 Task: Check the average views per listing of community pool in the last 3 years.
Action: Mouse moved to (879, 207)
Screenshot: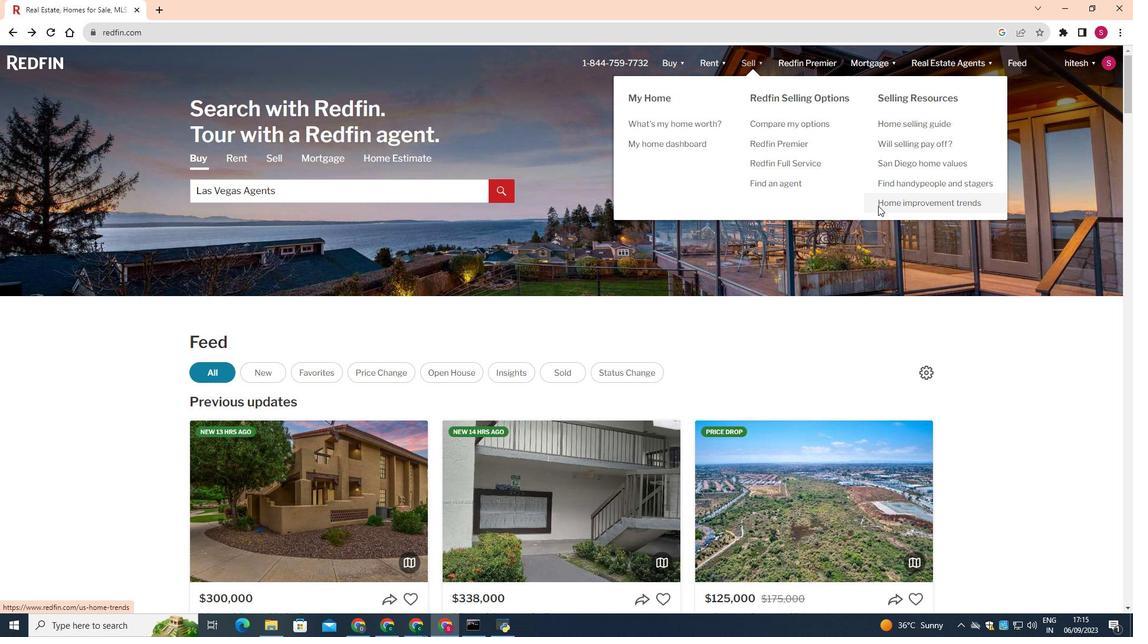 
Action: Mouse pressed left at (879, 207)
Screenshot: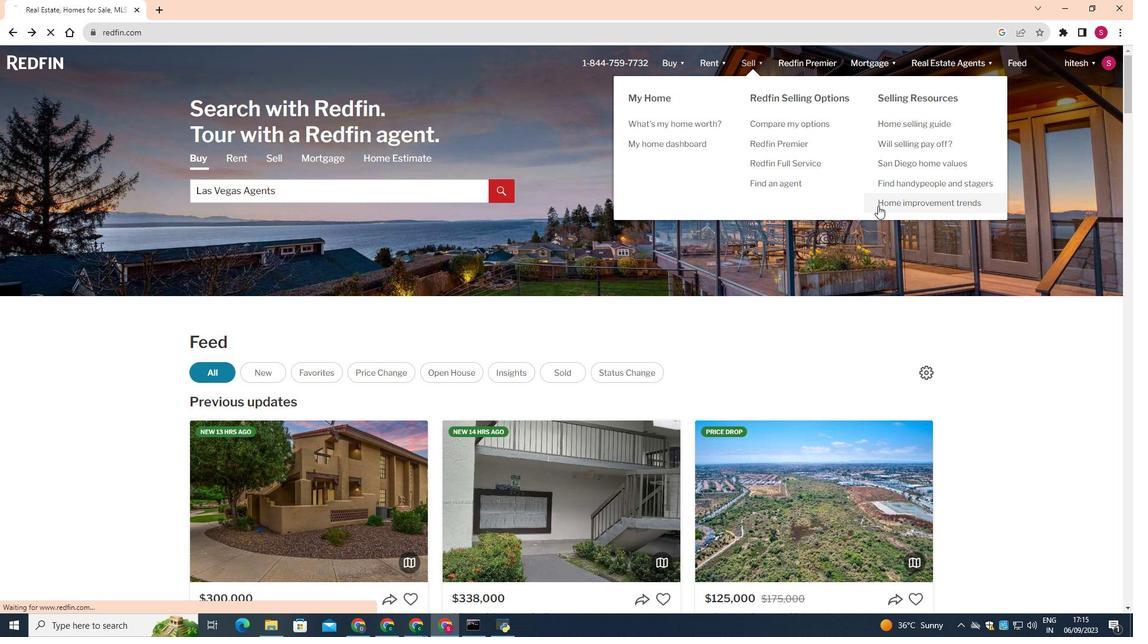 
Action: Mouse moved to (611, 384)
Screenshot: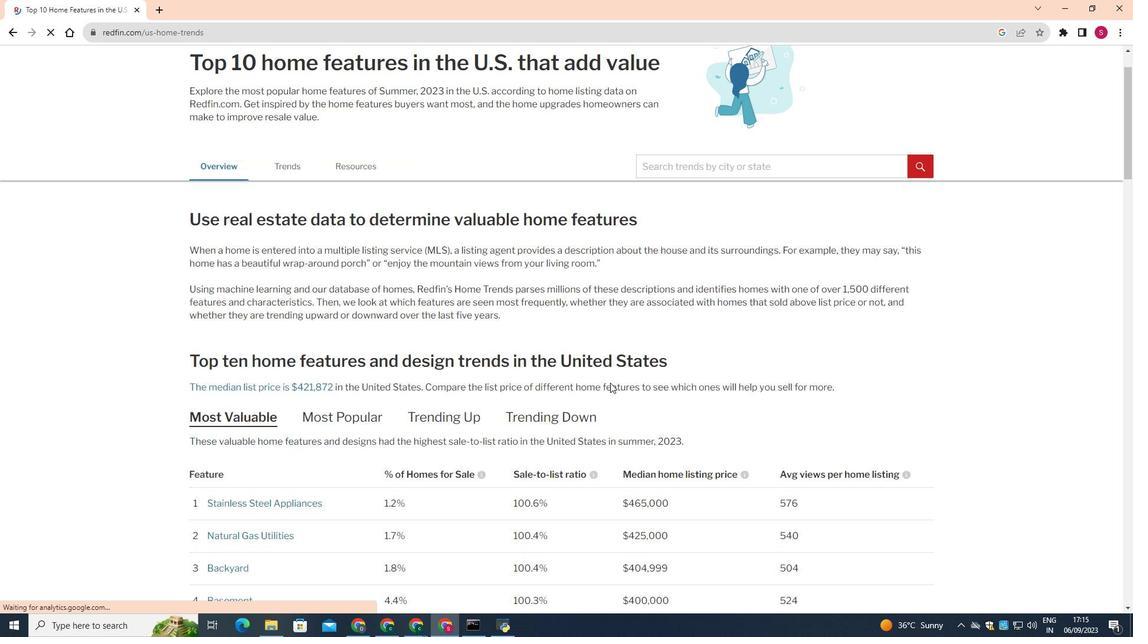 
Action: Mouse scrolled (611, 383) with delta (0, 0)
Screenshot: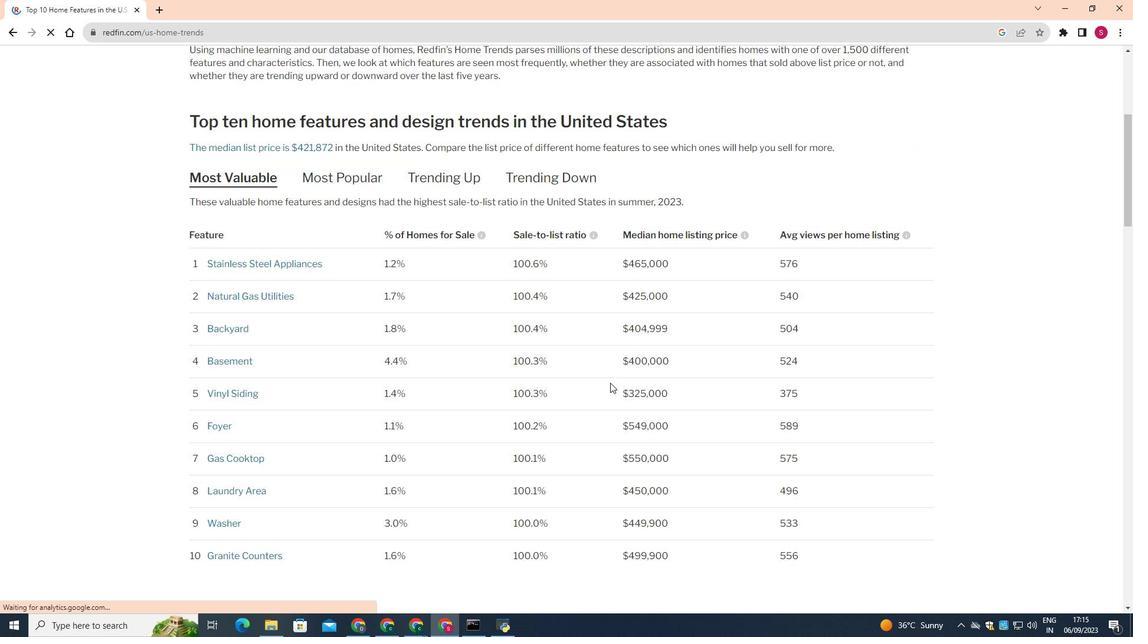 
Action: Mouse scrolled (611, 383) with delta (0, 0)
Screenshot: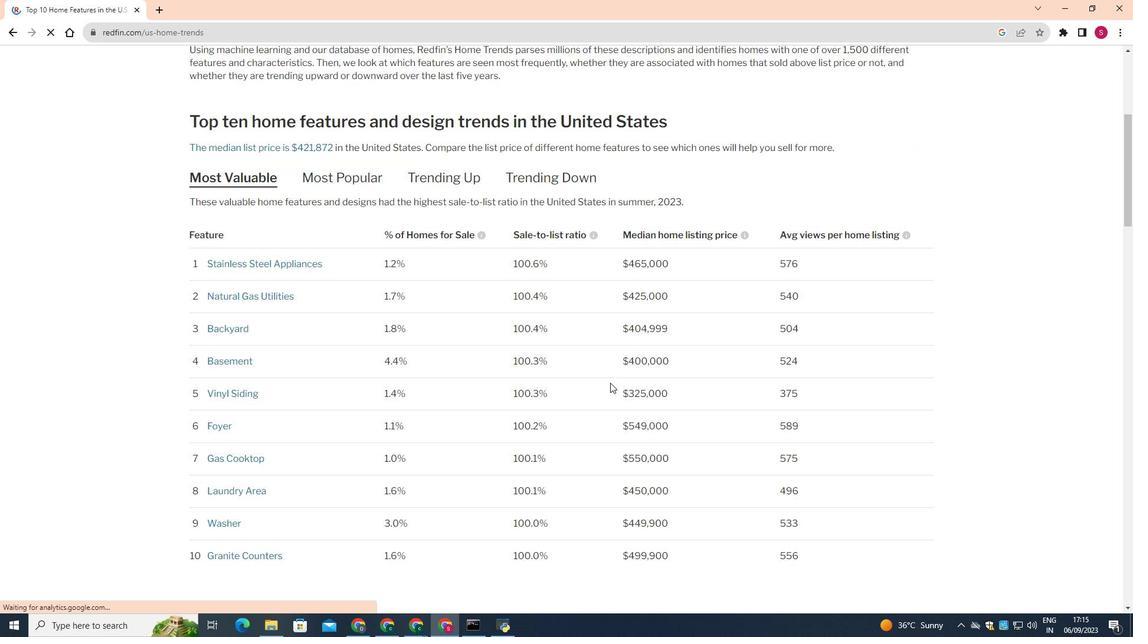 
Action: Mouse scrolled (611, 383) with delta (0, 0)
Screenshot: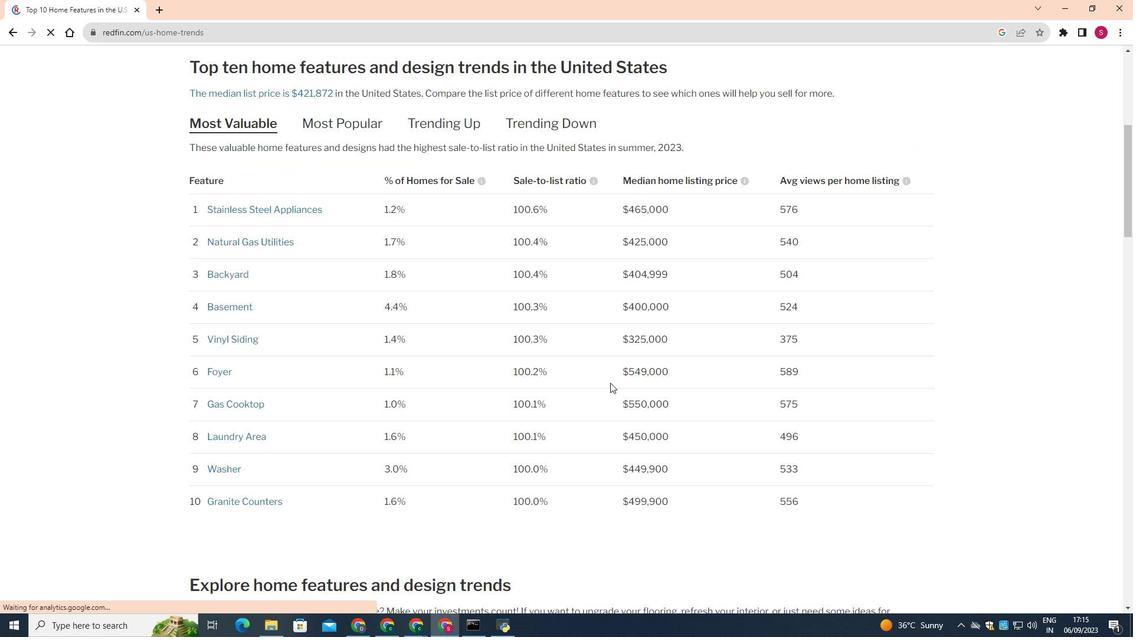 
Action: Mouse scrolled (611, 383) with delta (0, 0)
Screenshot: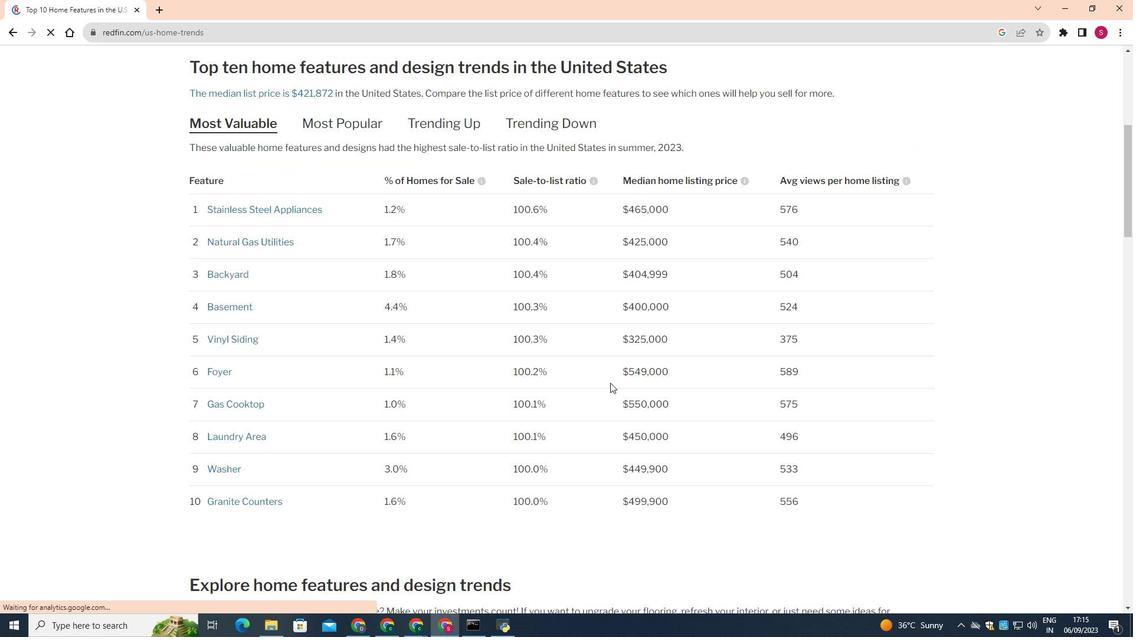 
Action: Mouse scrolled (611, 383) with delta (0, 0)
Screenshot: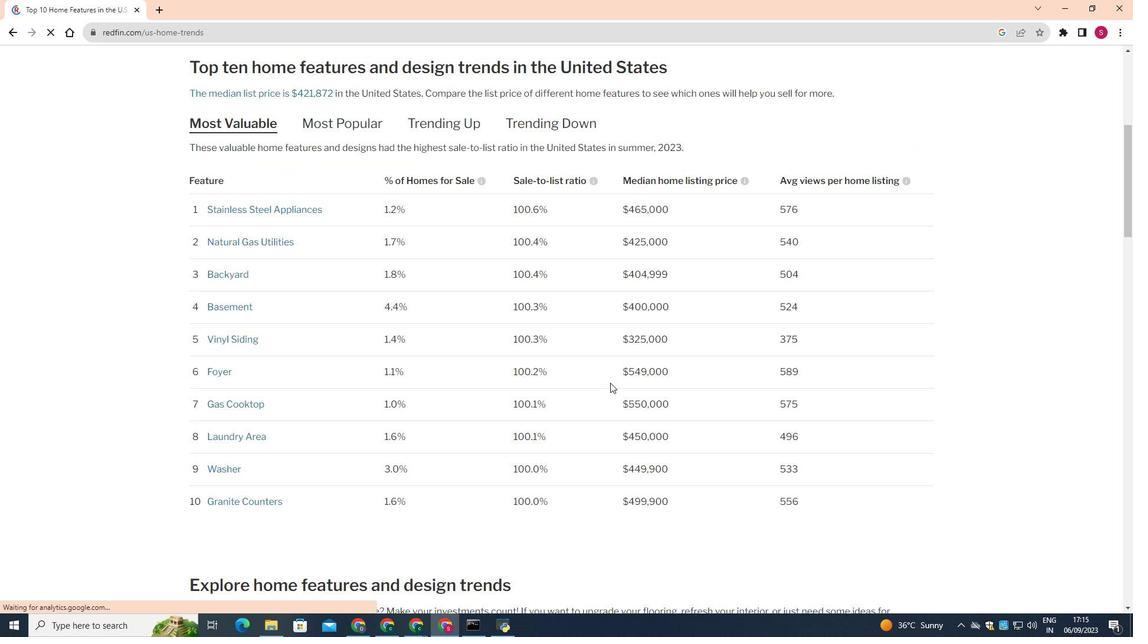 
Action: Mouse scrolled (611, 383) with delta (0, 0)
Screenshot: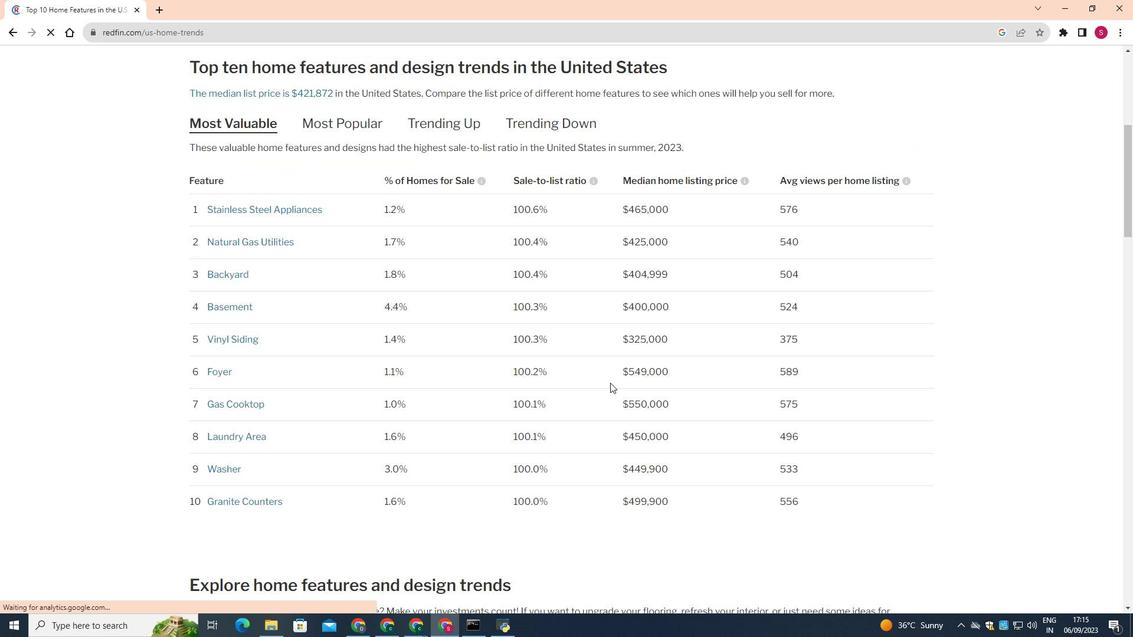 
Action: Mouse scrolled (611, 383) with delta (0, 0)
Screenshot: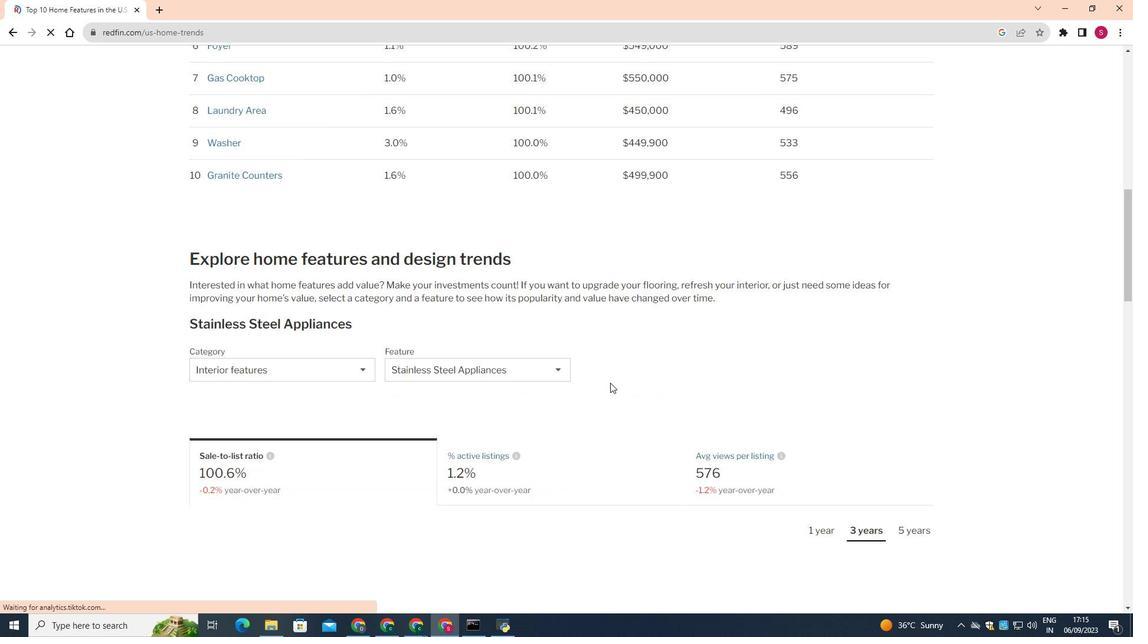 
Action: Mouse scrolled (611, 383) with delta (0, 0)
Screenshot: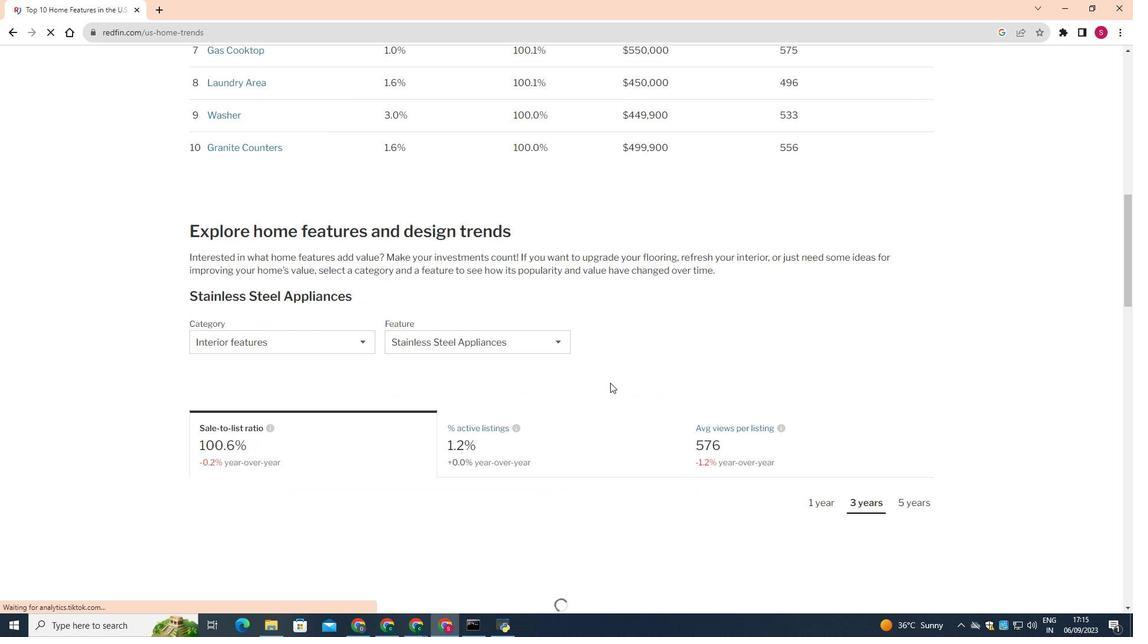 
Action: Mouse scrolled (611, 383) with delta (0, 0)
Screenshot: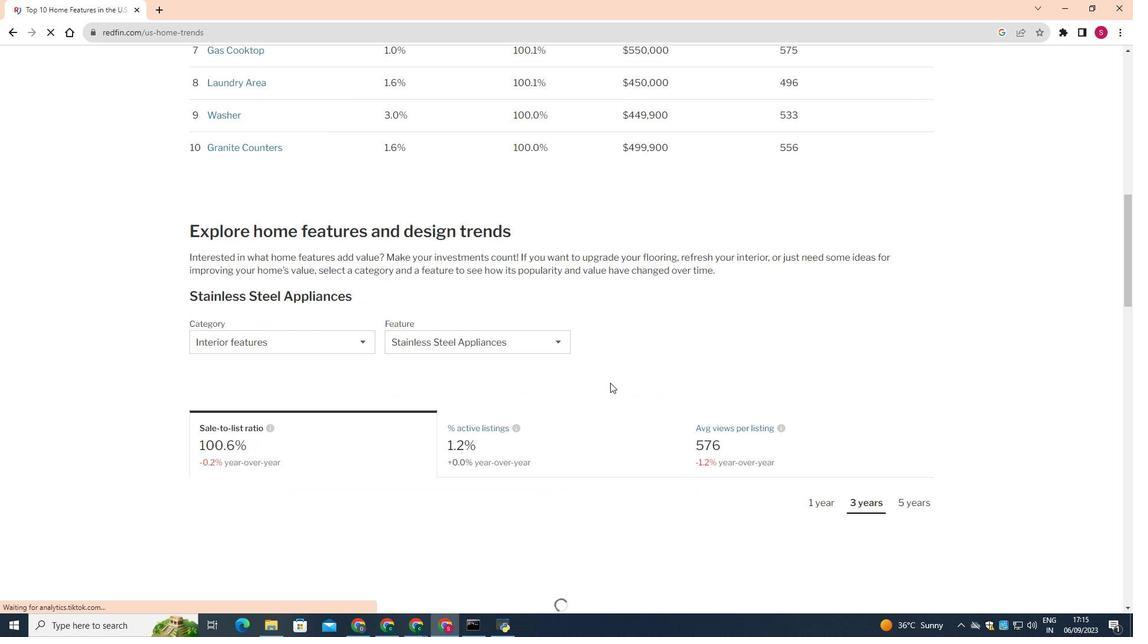 
Action: Mouse scrolled (611, 383) with delta (0, 0)
Screenshot: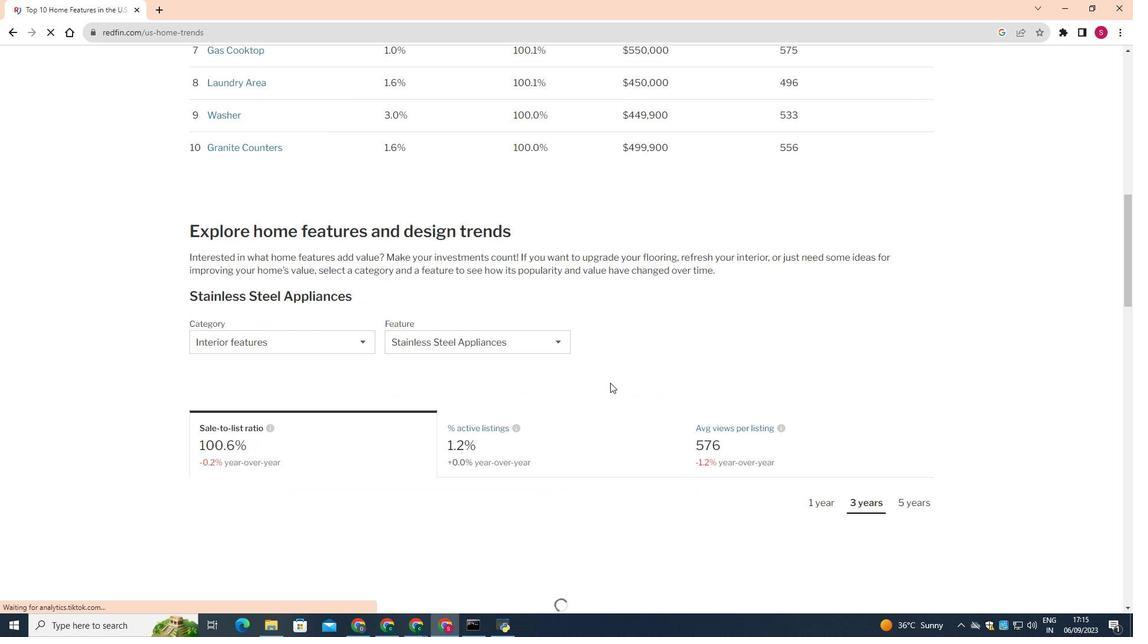 
Action: Mouse scrolled (611, 383) with delta (0, 0)
Screenshot: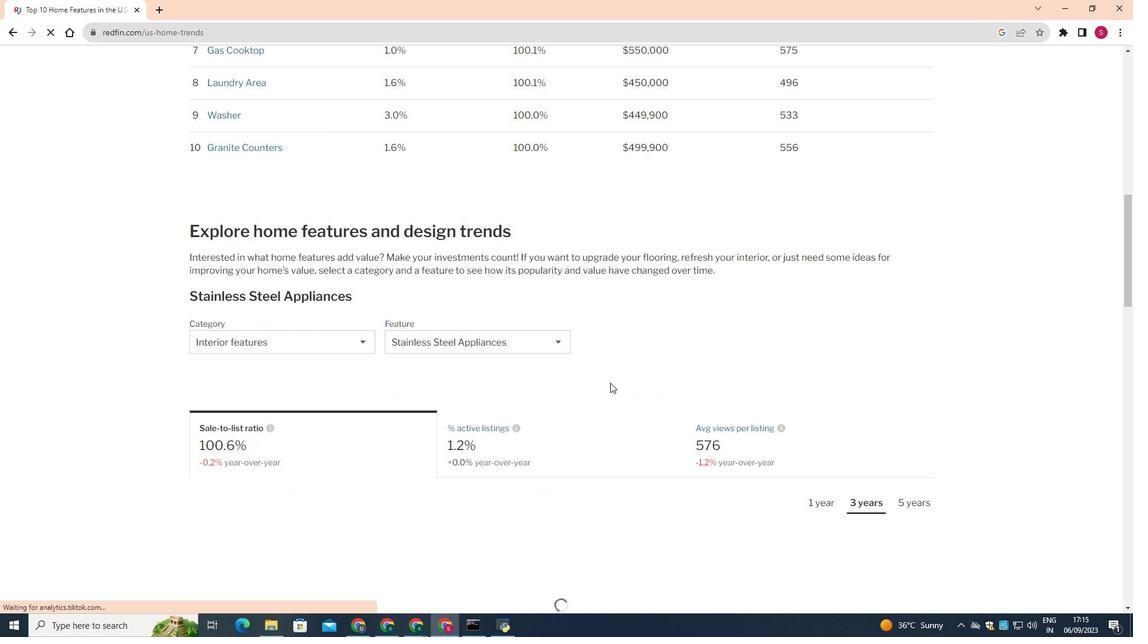 
Action: Mouse scrolled (611, 383) with delta (0, 0)
Screenshot: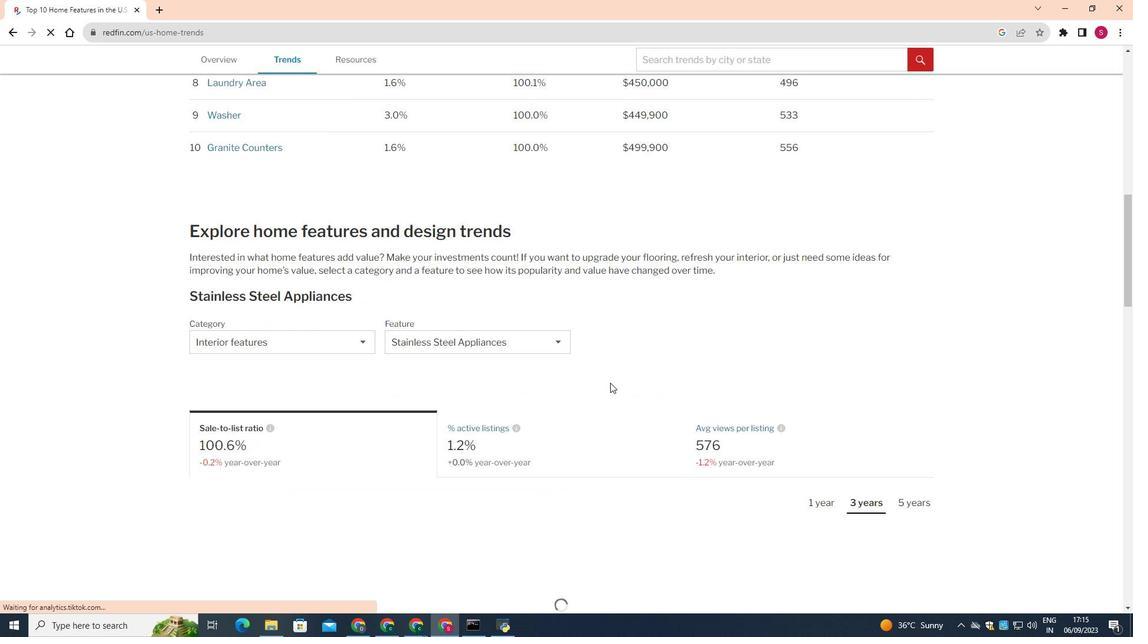
Action: Mouse moved to (298, 338)
Screenshot: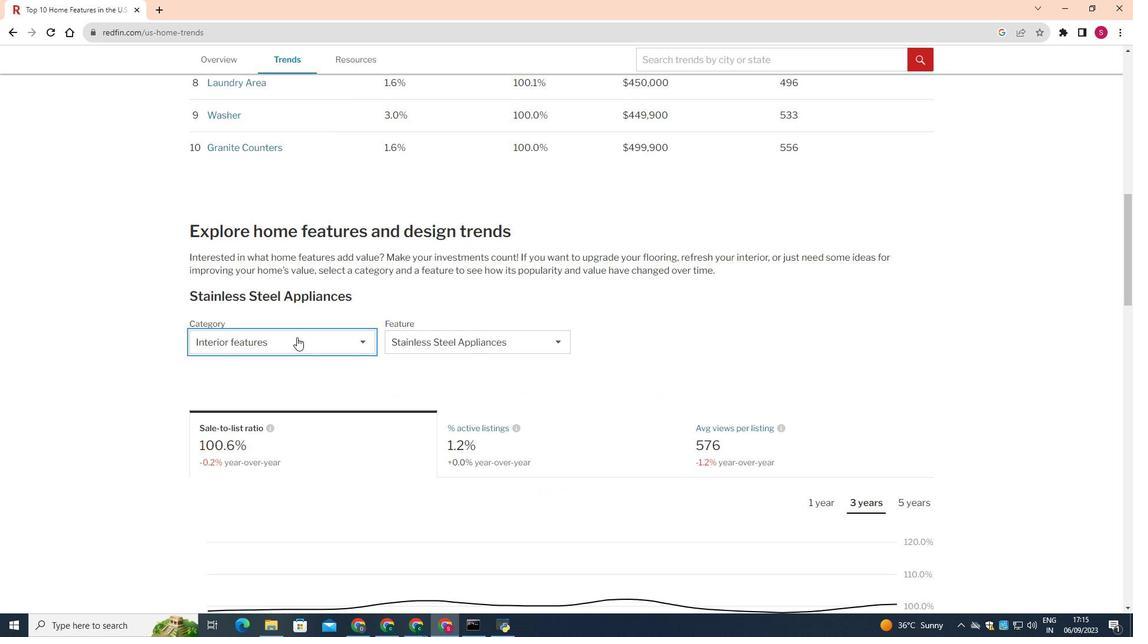 
Action: Mouse pressed left at (298, 338)
Screenshot: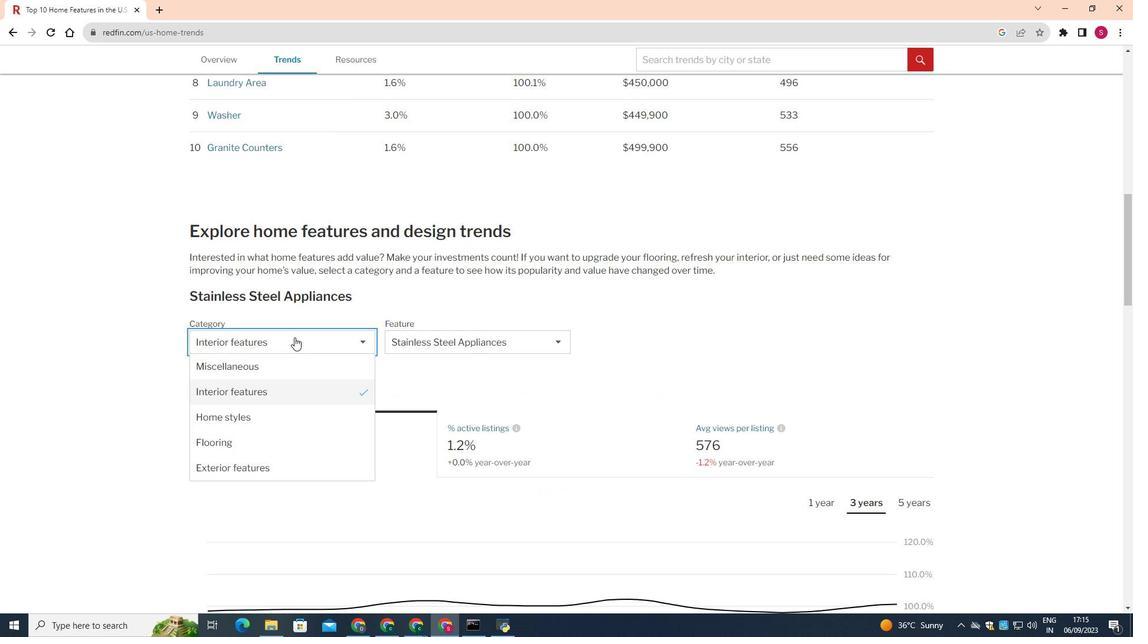 
Action: Mouse moved to (279, 364)
Screenshot: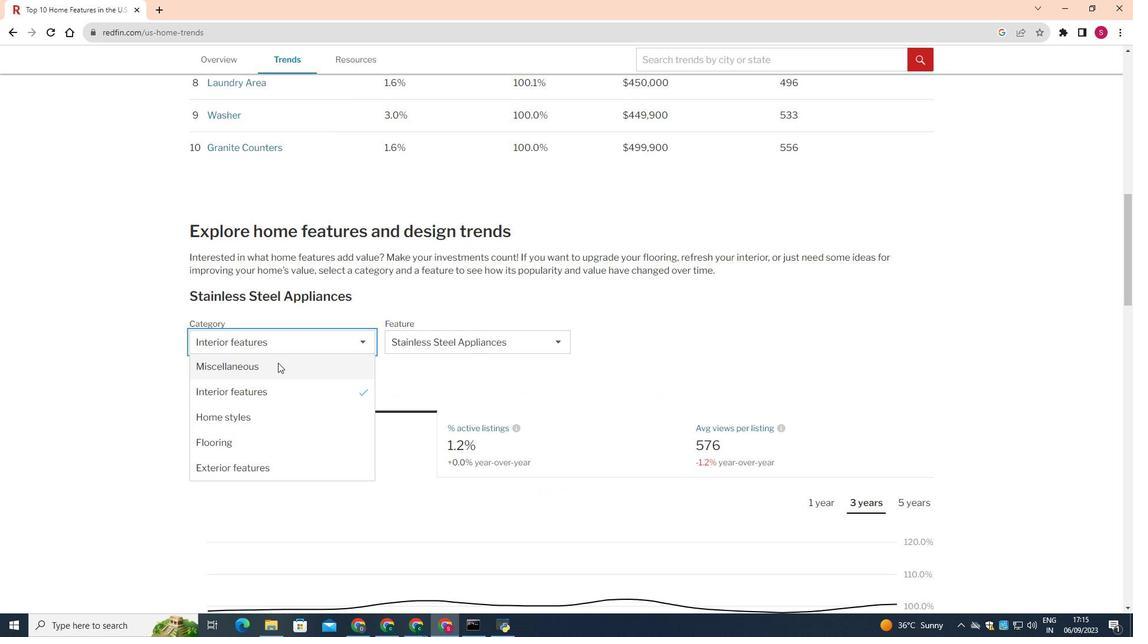 
Action: Mouse pressed left at (279, 364)
Screenshot: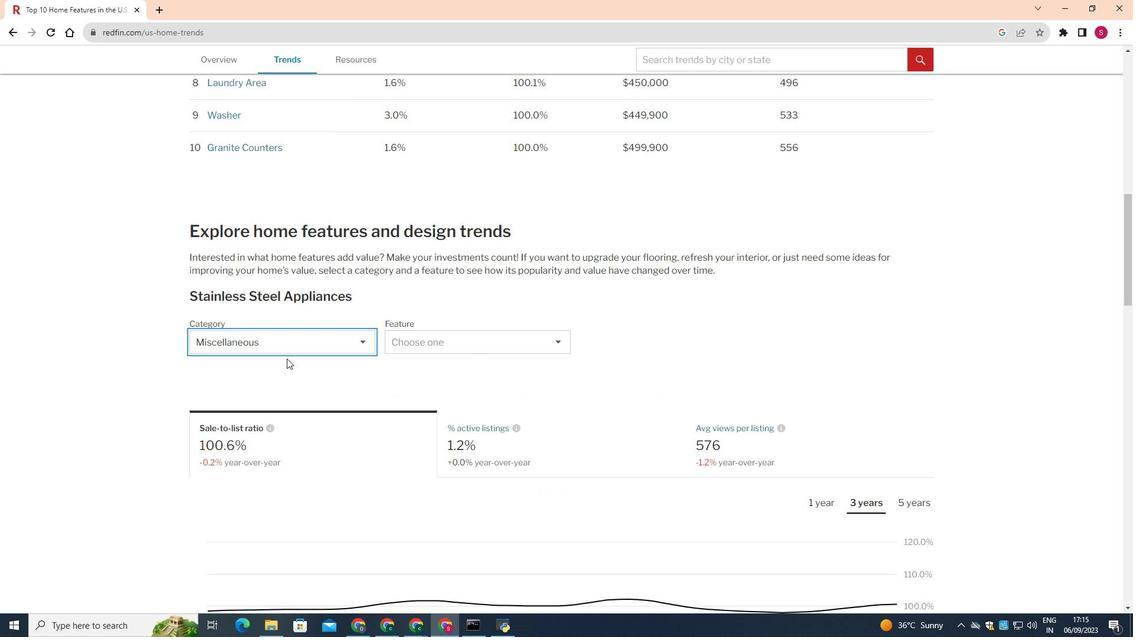 
Action: Mouse moved to (421, 348)
Screenshot: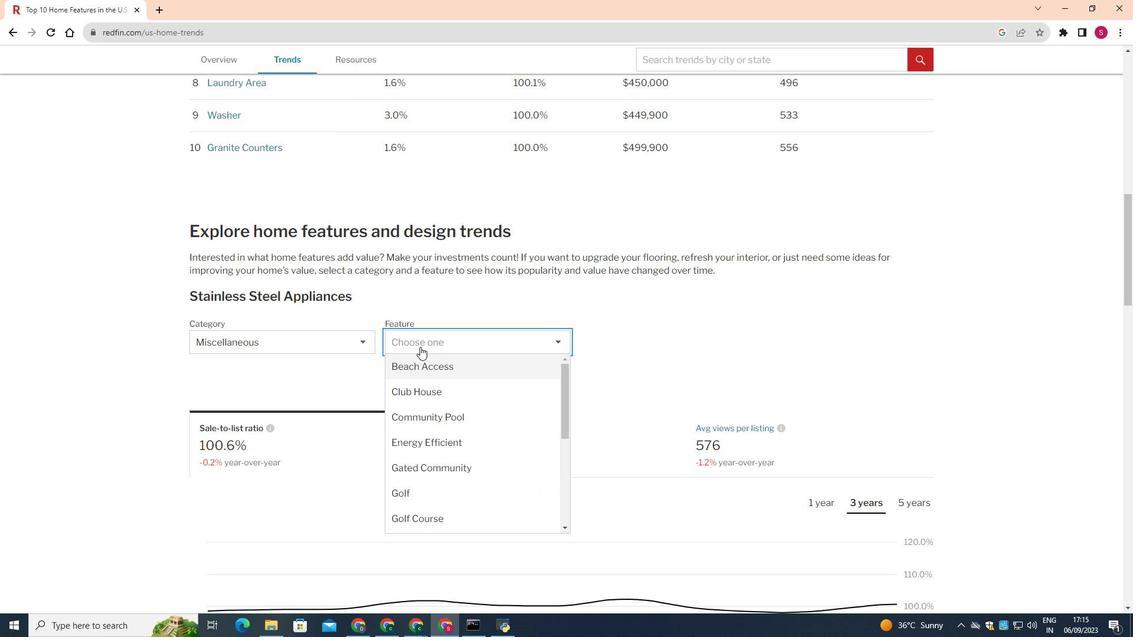 
Action: Mouse pressed left at (421, 348)
Screenshot: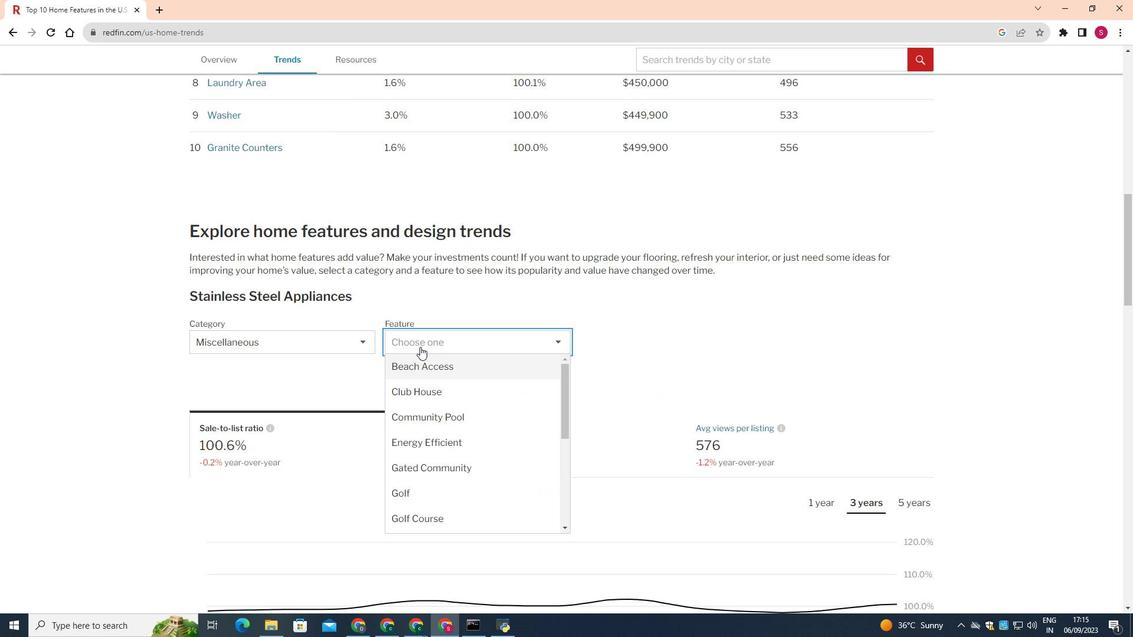 
Action: Mouse moved to (442, 419)
Screenshot: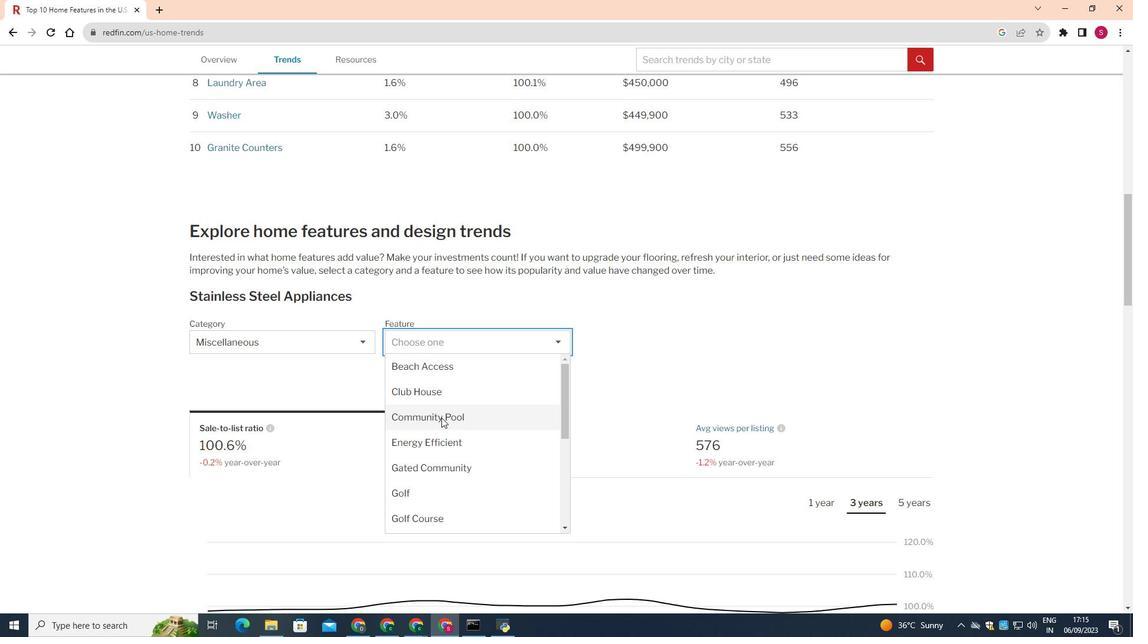
Action: Mouse pressed left at (442, 419)
Screenshot: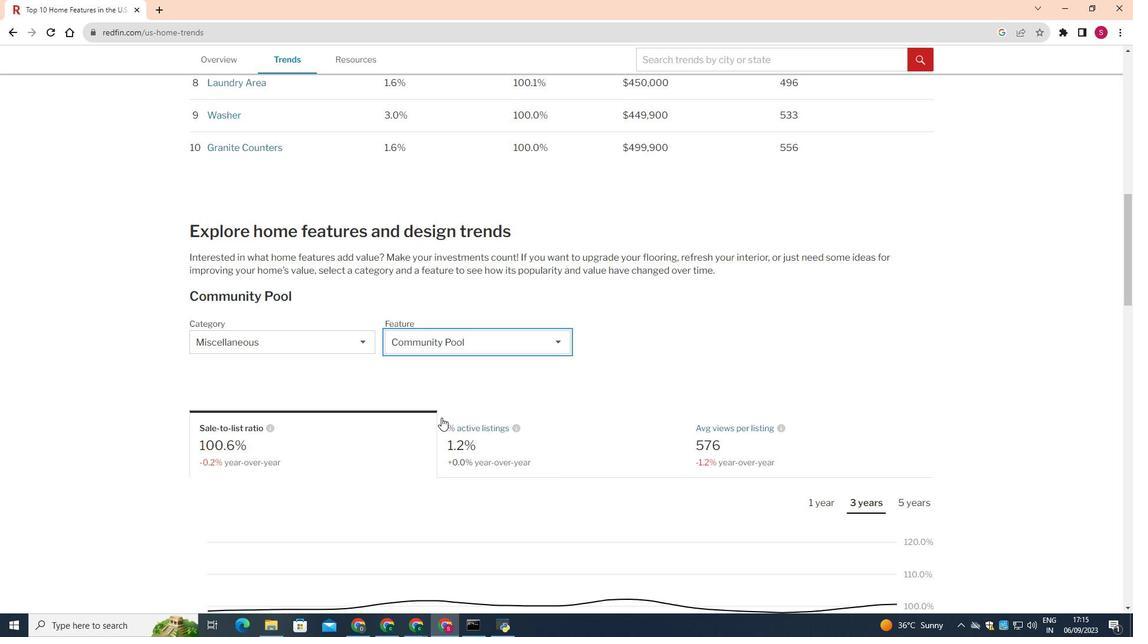 
Action: Mouse moved to (753, 442)
Screenshot: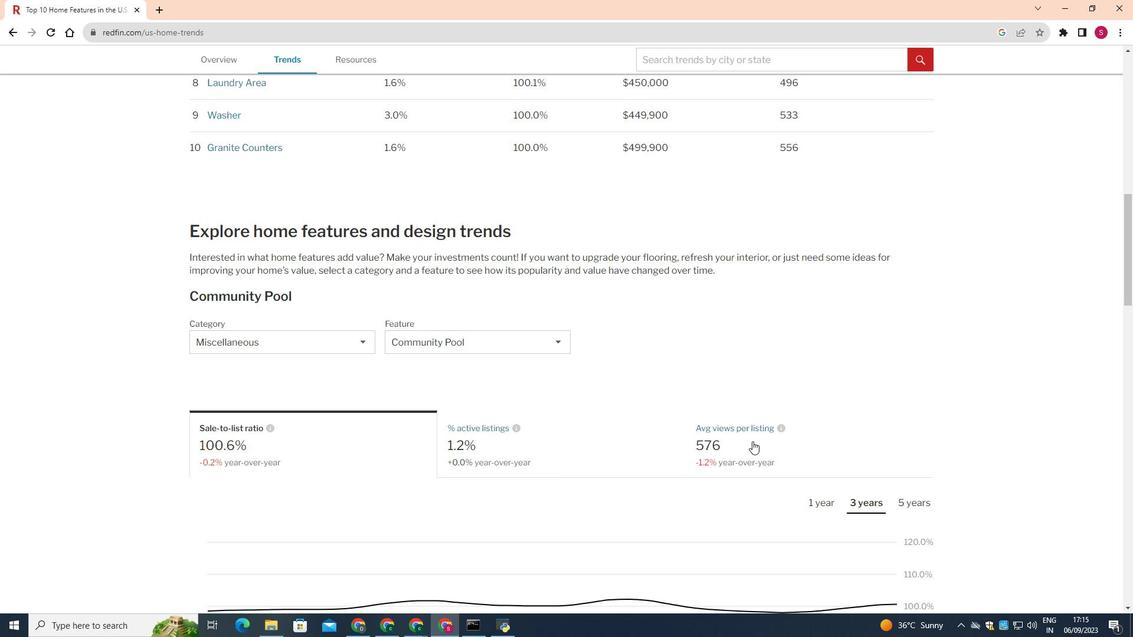 
Action: Mouse pressed left at (753, 442)
Screenshot: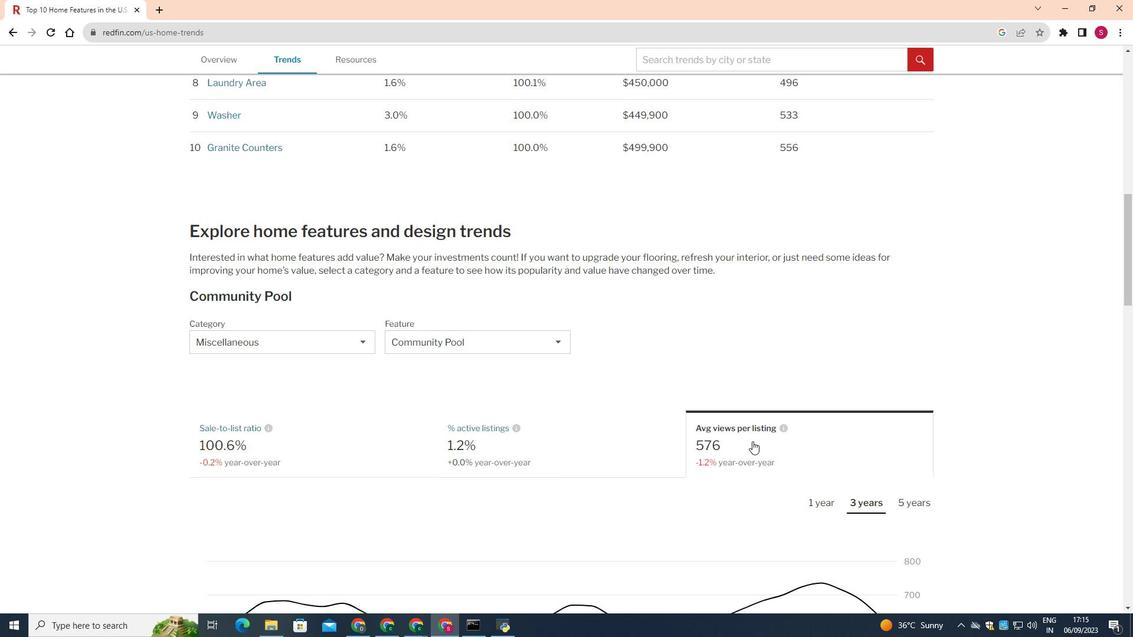 
Action: Mouse moved to (868, 499)
Screenshot: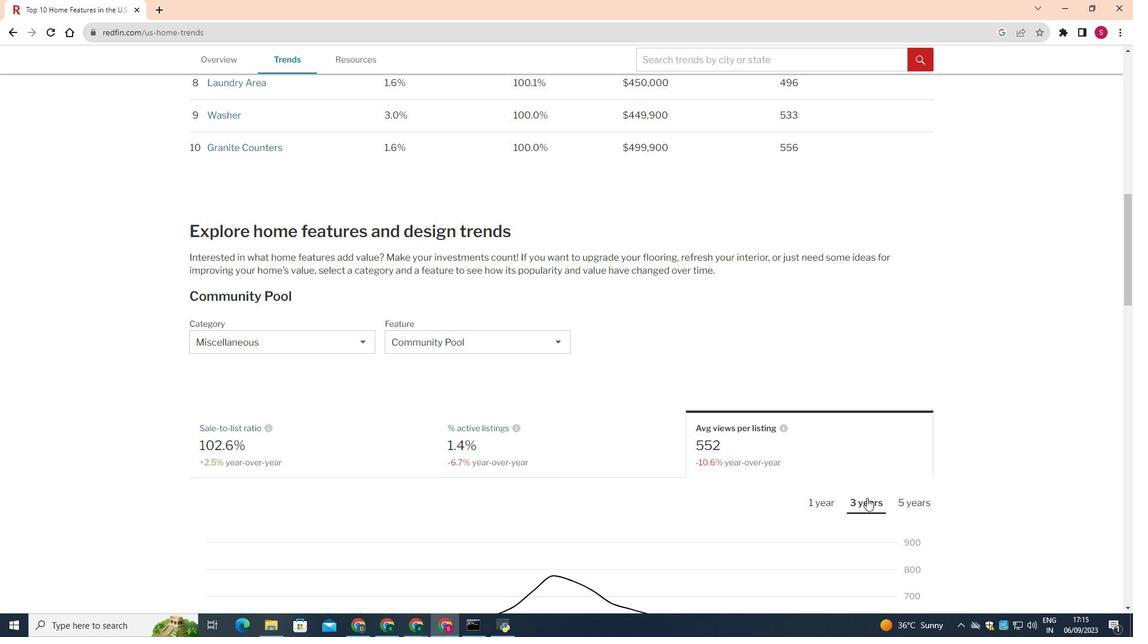 
Action: Mouse pressed left at (868, 499)
Screenshot: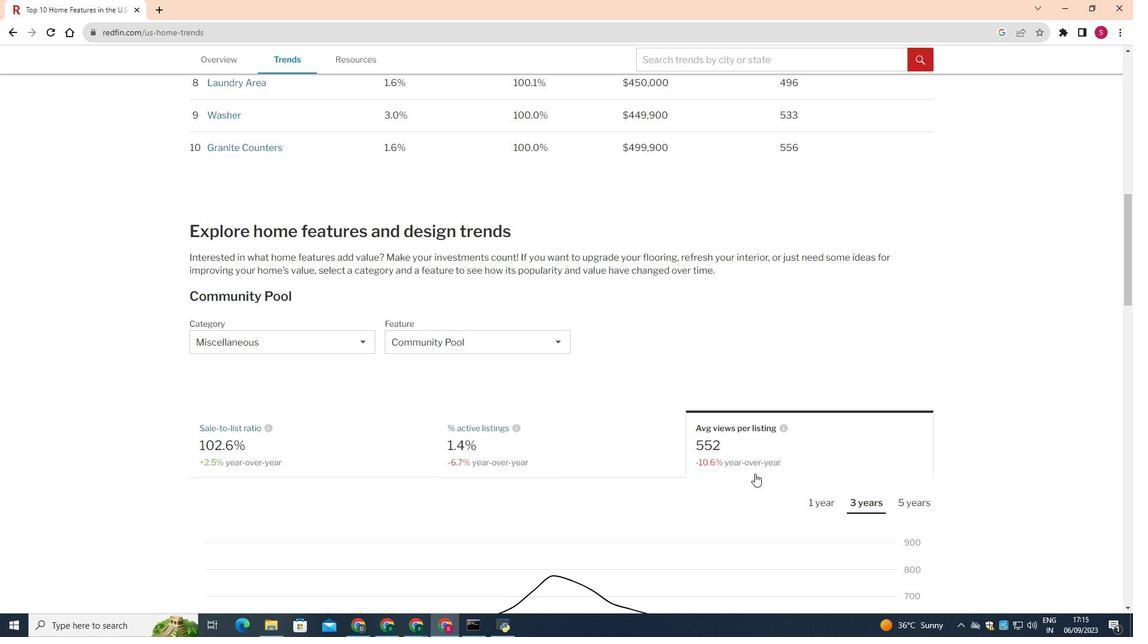 
Action: Mouse moved to (747, 474)
Screenshot: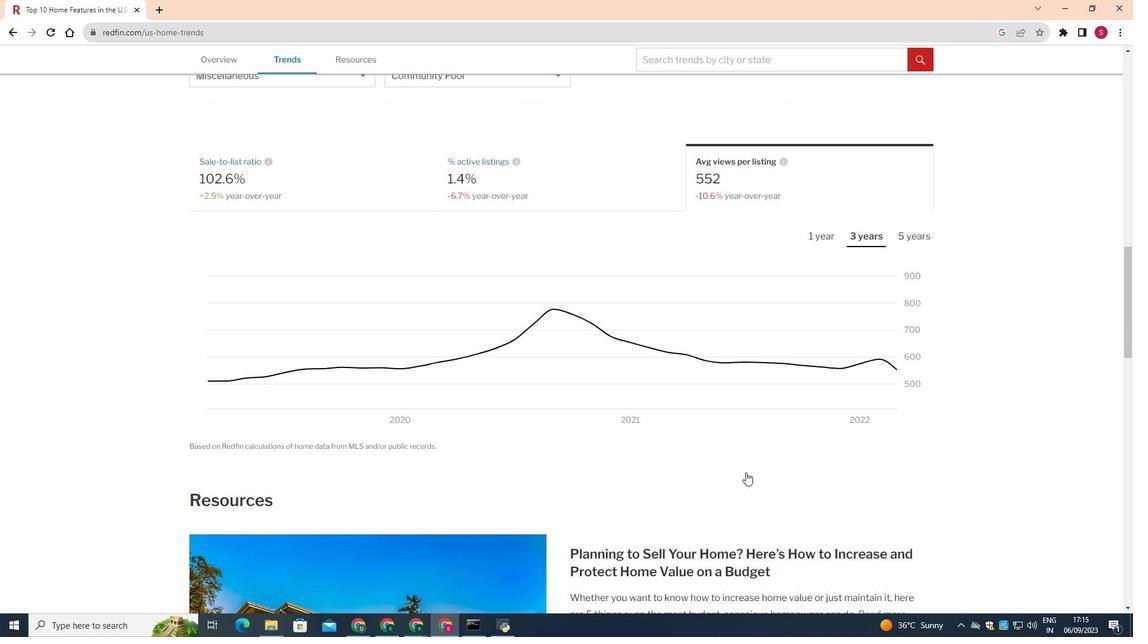 
Action: Mouse scrolled (747, 473) with delta (0, 0)
Screenshot: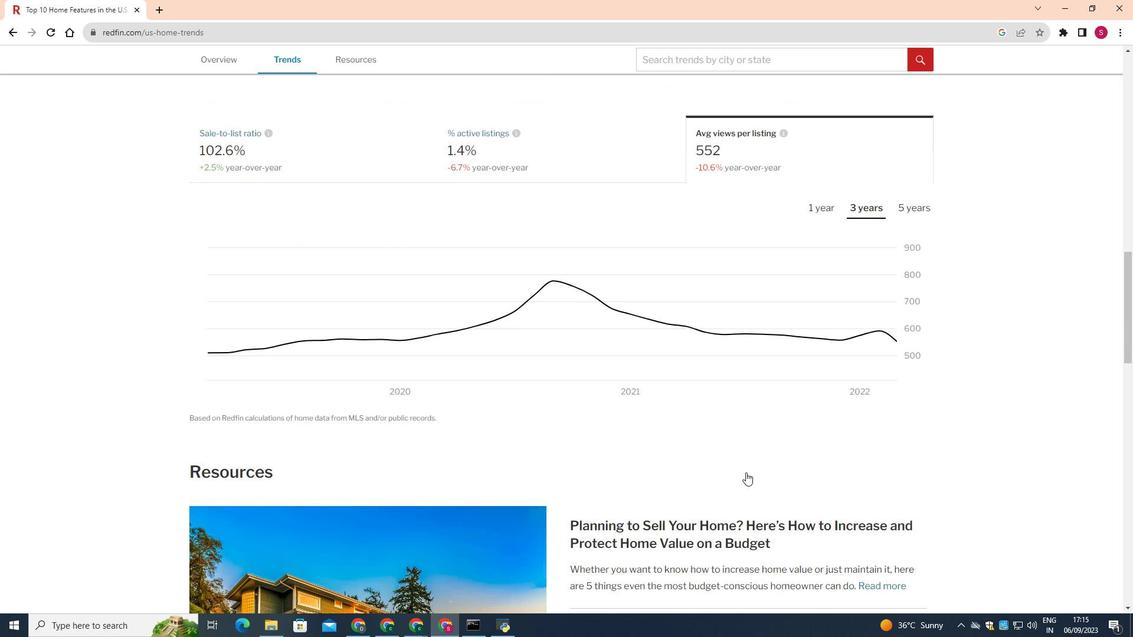 
Action: Mouse scrolled (747, 473) with delta (0, 0)
Screenshot: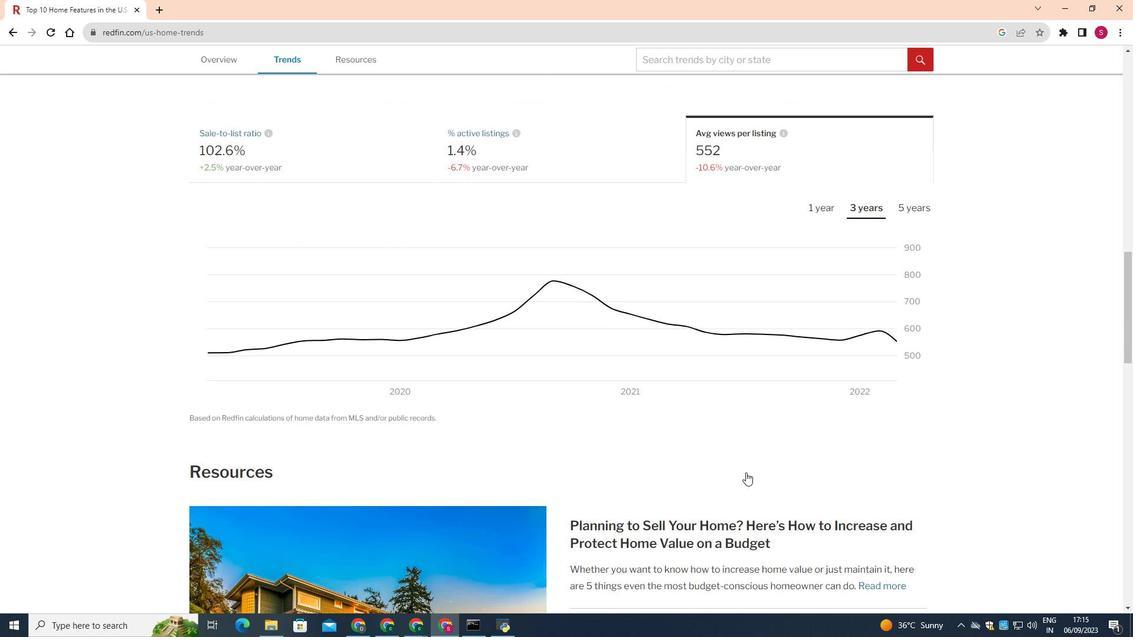 
Action: Mouse scrolled (747, 473) with delta (0, 0)
Screenshot: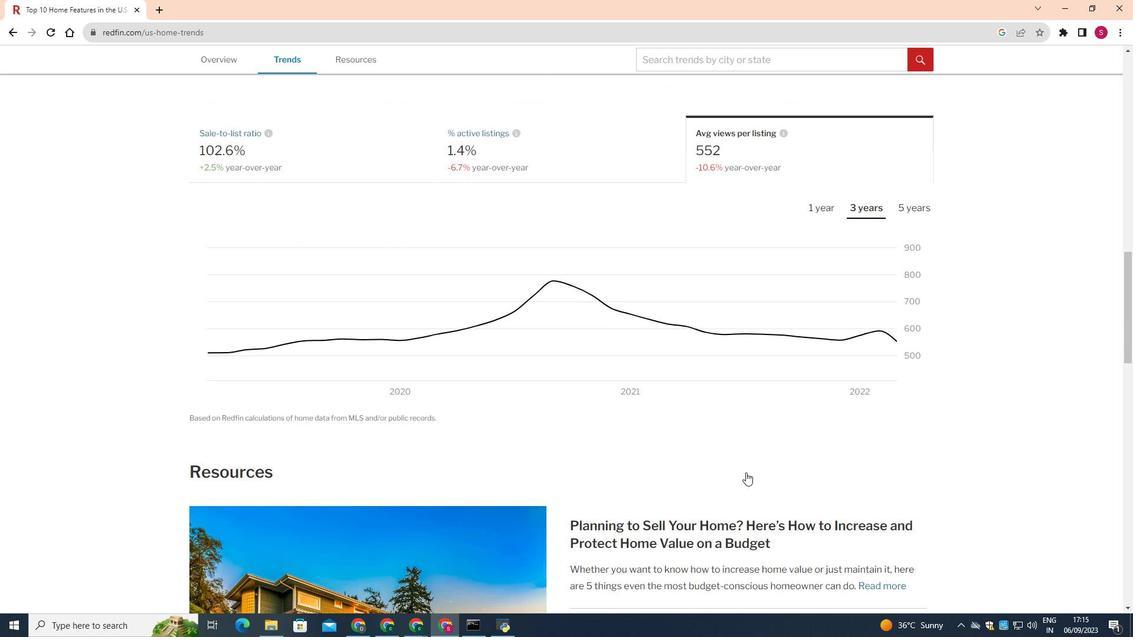 
Action: Mouse scrolled (747, 473) with delta (0, 0)
Screenshot: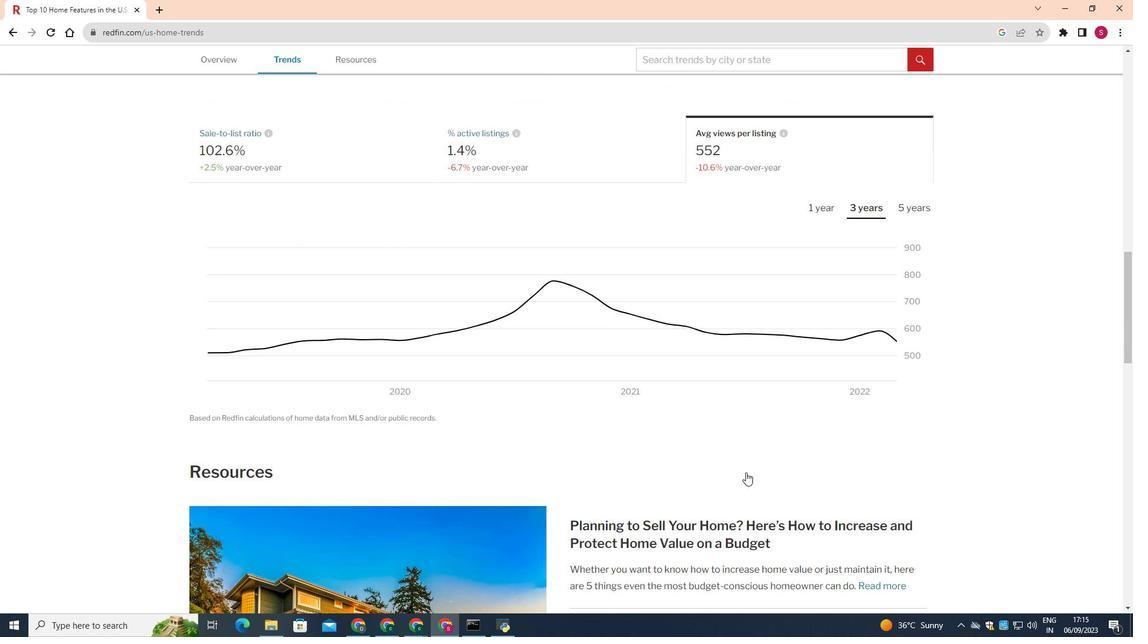 
Action: Mouse scrolled (747, 473) with delta (0, 0)
Screenshot: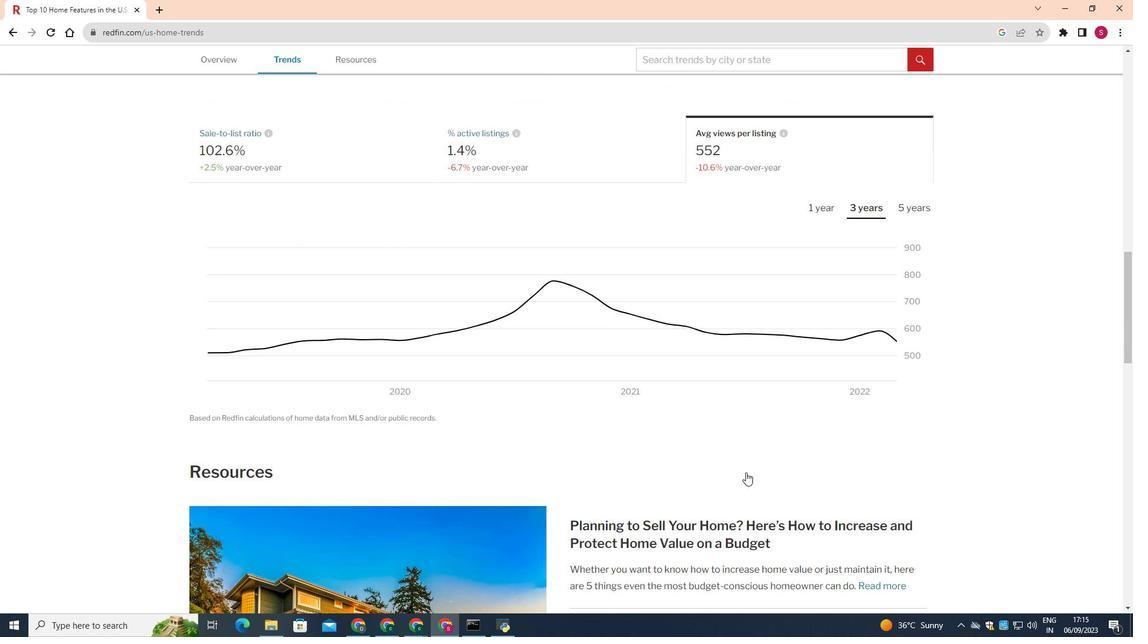 
Action: Mouse moved to (760, 464)
Screenshot: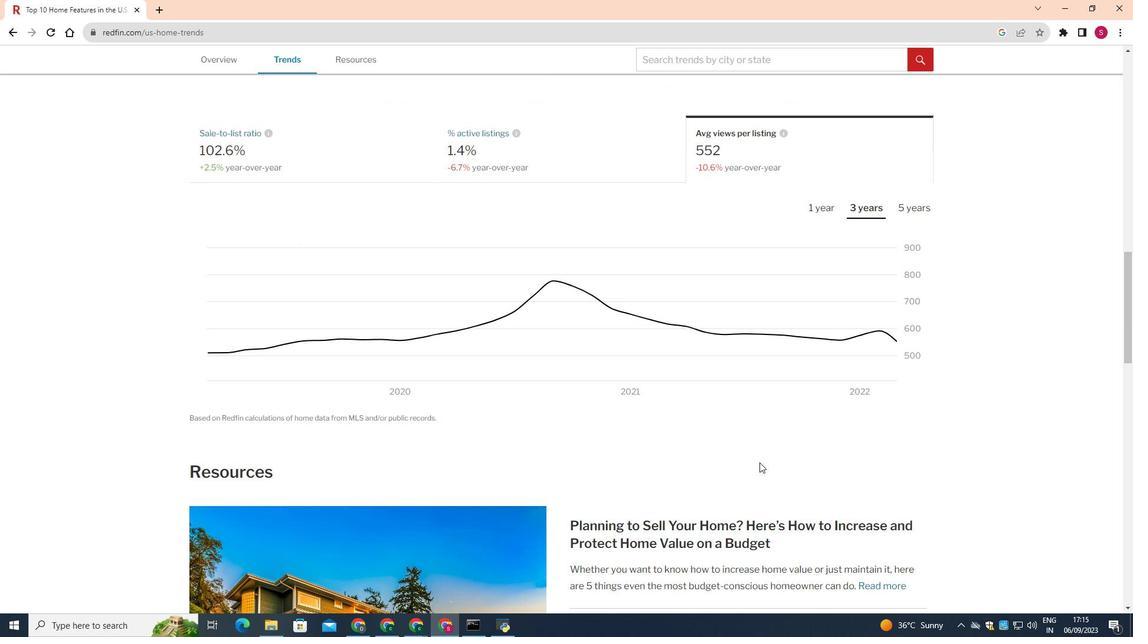 
